 Task: Select zoom in.
Action: Mouse moved to (107, 6)
Screenshot: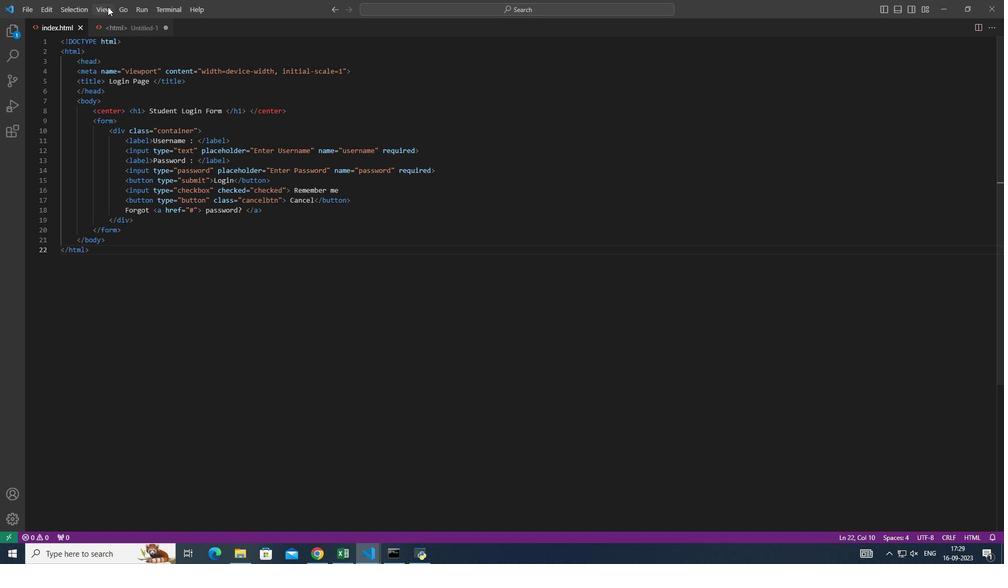 
Action: Mouse pressed left at (107, 6)
Screenshot: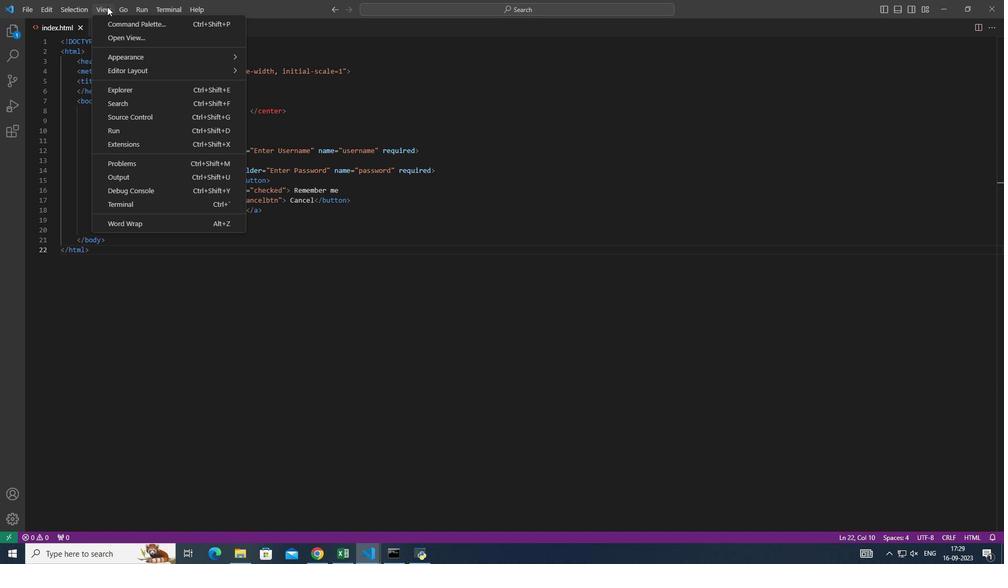 
Action: Mouse moved to (296, 310)
Screenshot: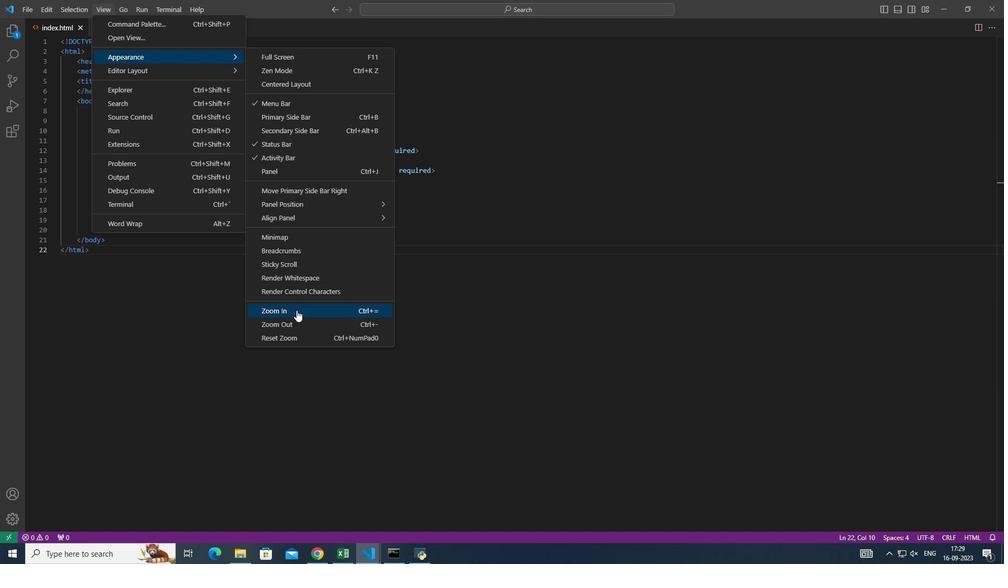 
Action: Mouse pressed left at (296, 310)
Screenshot: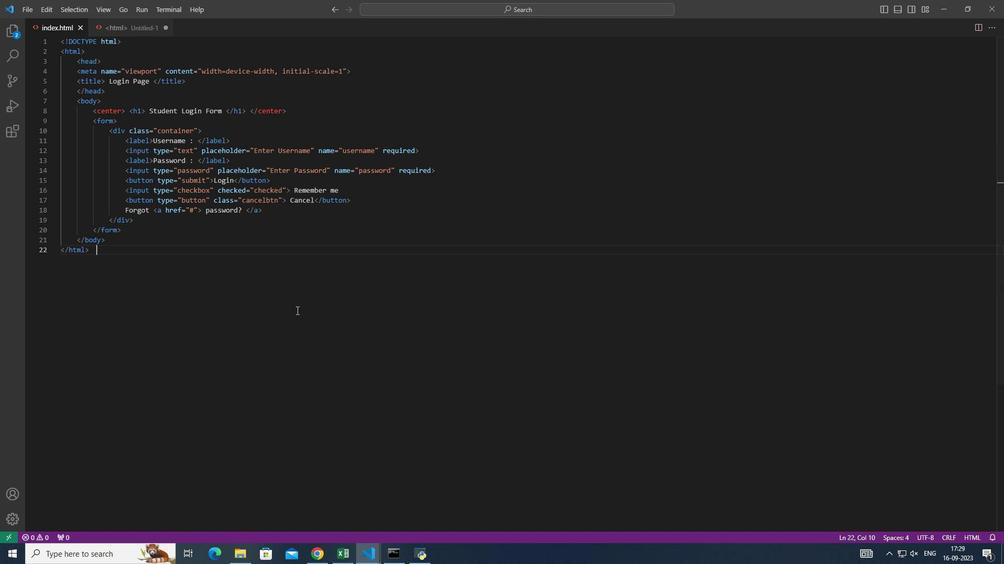 
Action: Mouse moved to (355, 306)
Screenshot: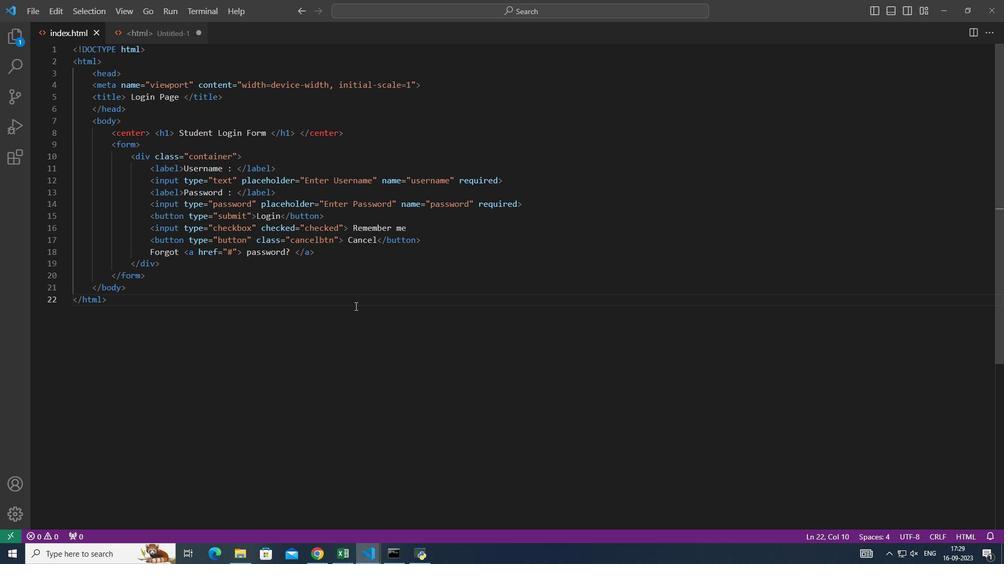 
